 Task: Select the current location as Jekyll Island, Georgia, United States . Now zoom - , and verify the location . Hide zoom slider
Action: Mouse moved to (109, 77)
Screenshot: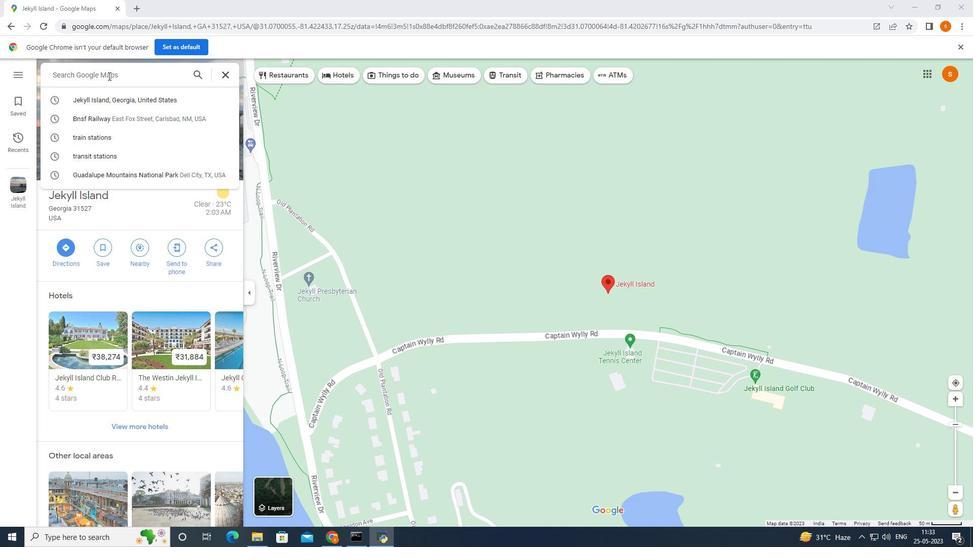 
Action: Mouse pressed left at (109, 77)
Screenshot: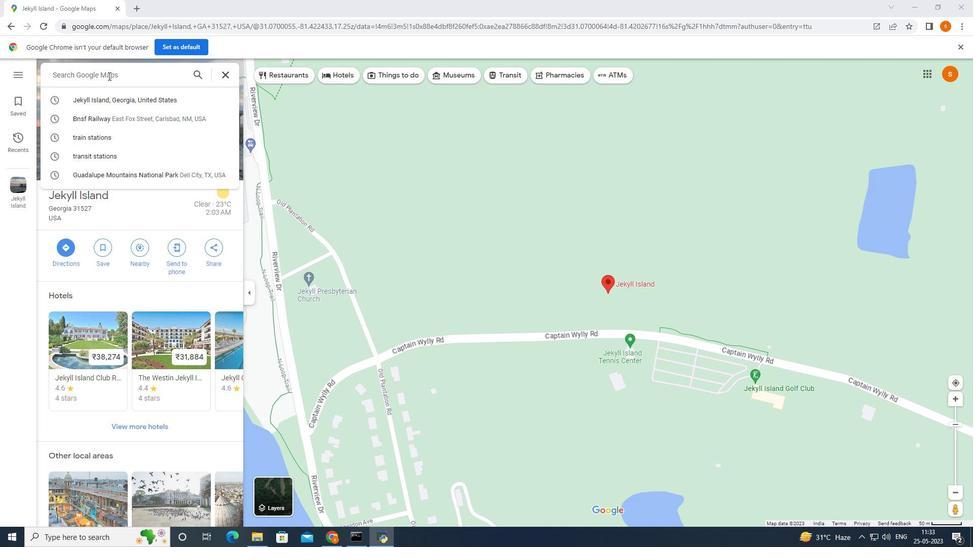 
Action: Mouse moved to (110, 74)
Screenshot: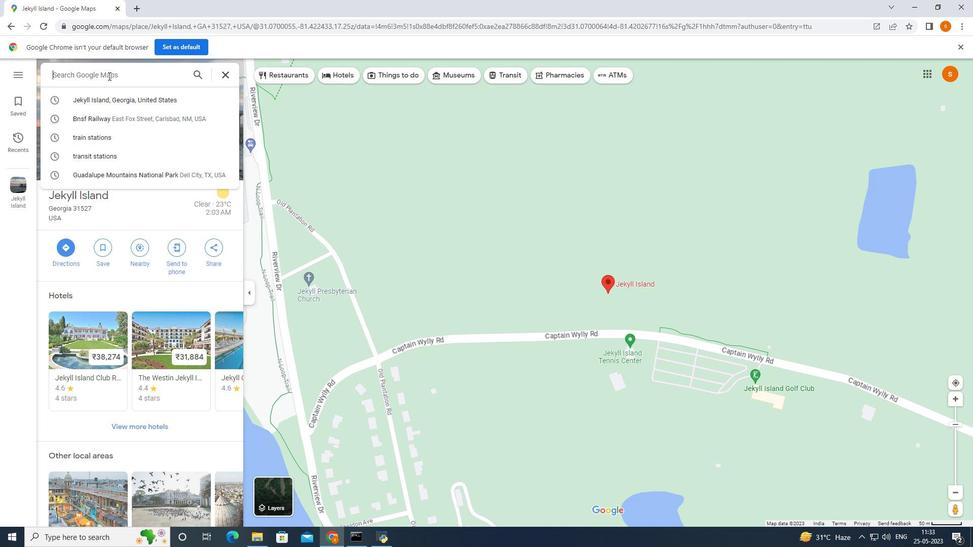 
Action: Key pressed <Key.shift><Key.shift>Jekyll<Key.space>island,<Key.space>gero<Key.backspace><Key.backspace>r<Key.backspace>orgia,<Key.space>united<Key.space>staes<Key.backspace><Key.backspace><Key.backspace>ates<Key.down><Key.enter>
Screenshot: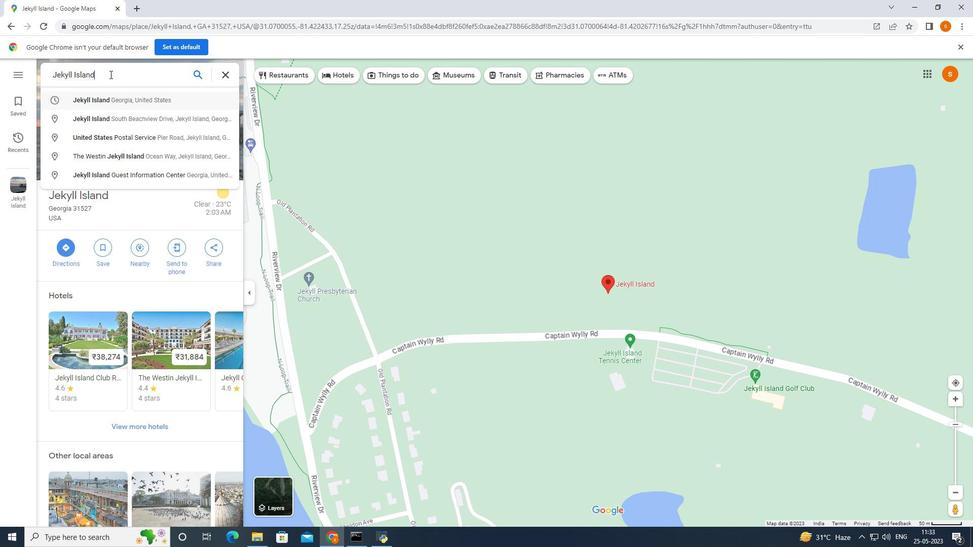 
Action: Mouse moved to (610, 281)
Screenshot: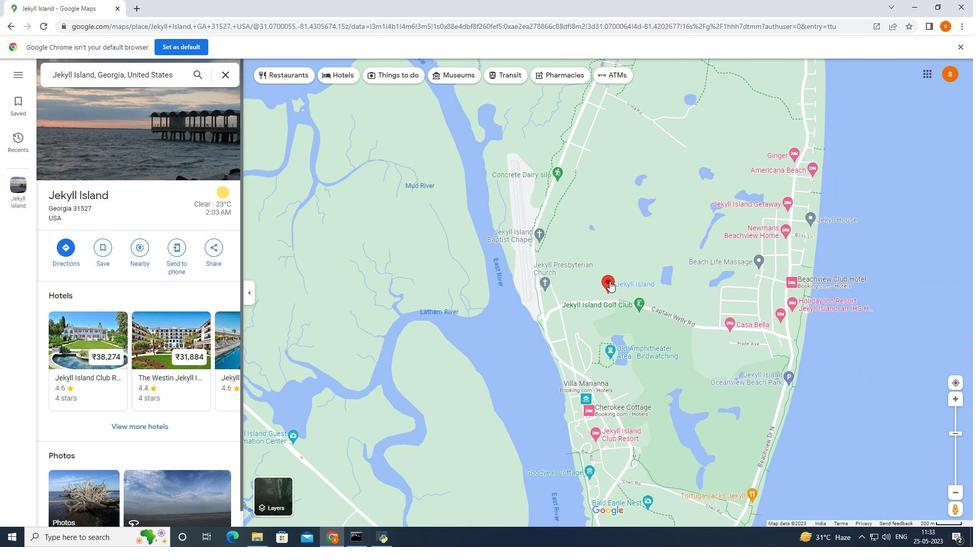 
Action: Mouse pressed left at (610, 281)
Screenshot: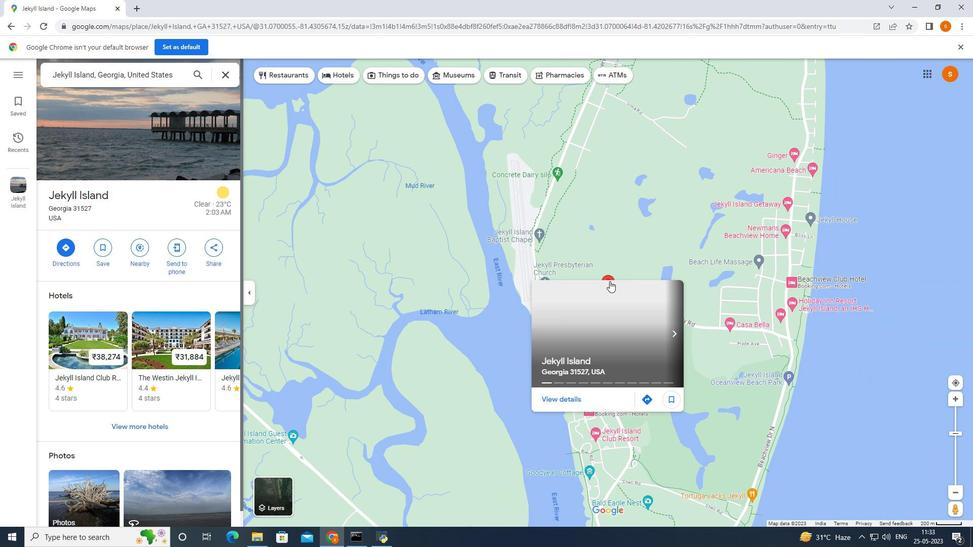 
Action: Mouse moved to (954, 488)
Screenshot: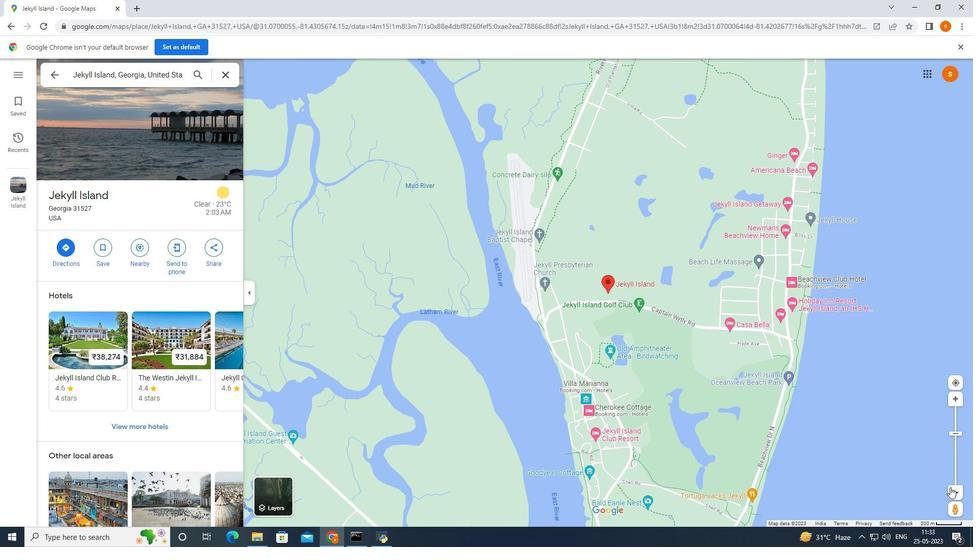 
Action: Mouse pressed left at (954, 488)
Screenshot: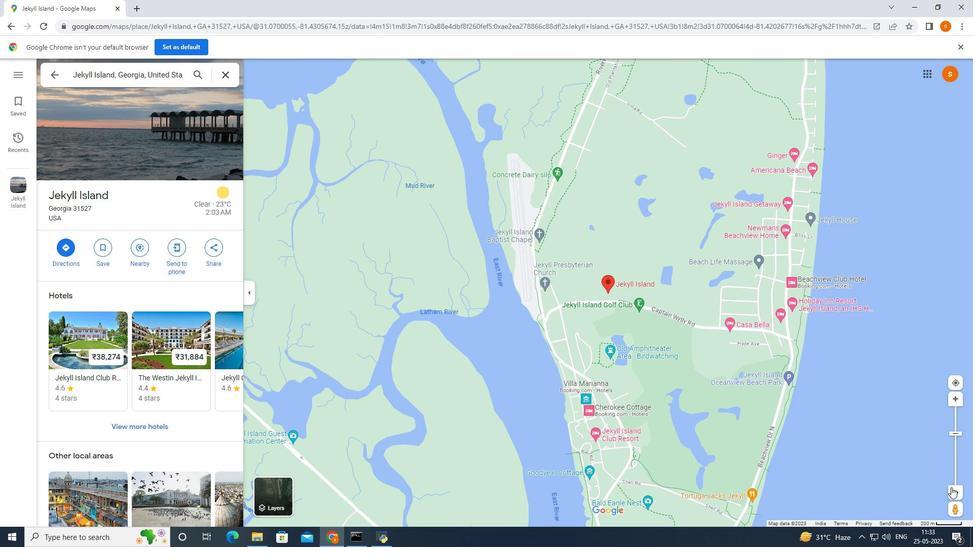 
Action: Mouse moved to (954, 490)
Screenshot: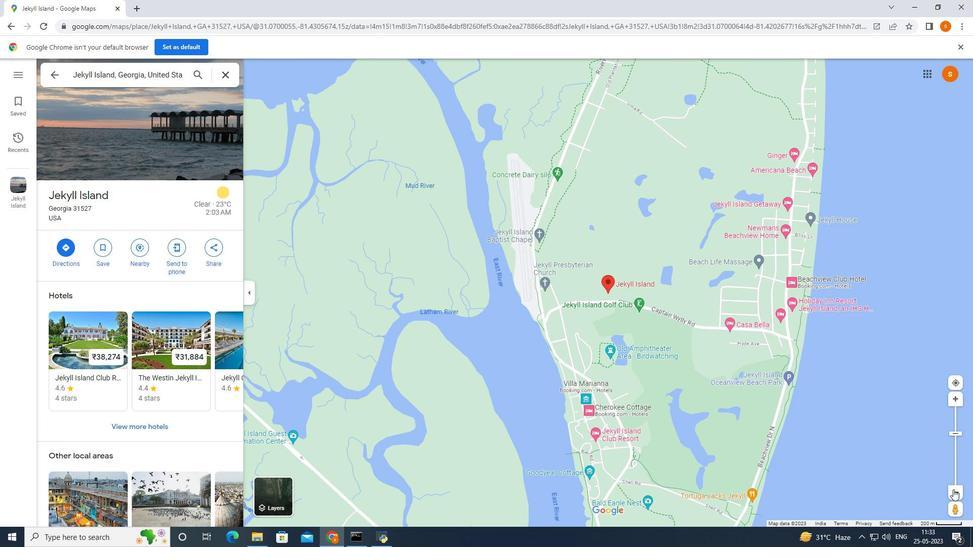 
Action: Mouse pressed left at (954, 490)
Screenshot: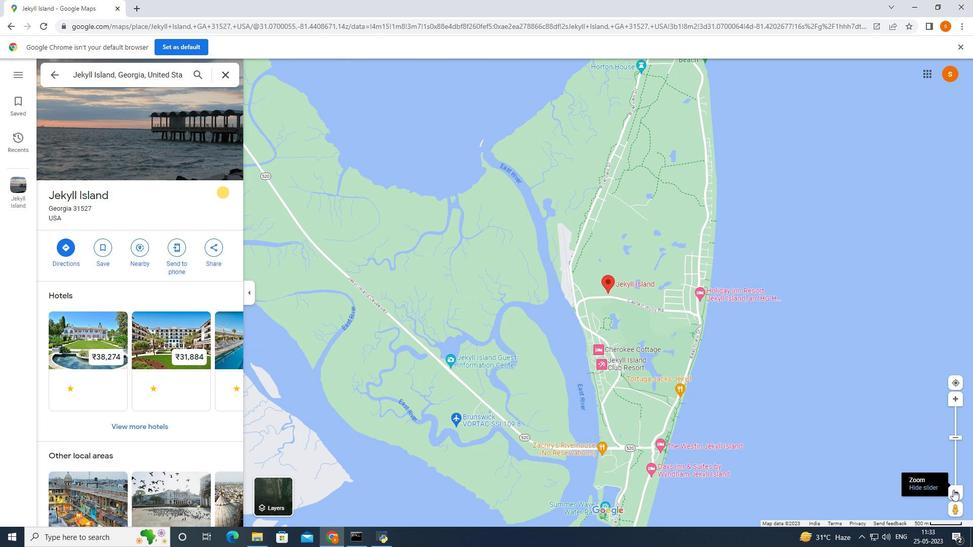 
Action: Mouse moved to (952, 403)
Screenshot: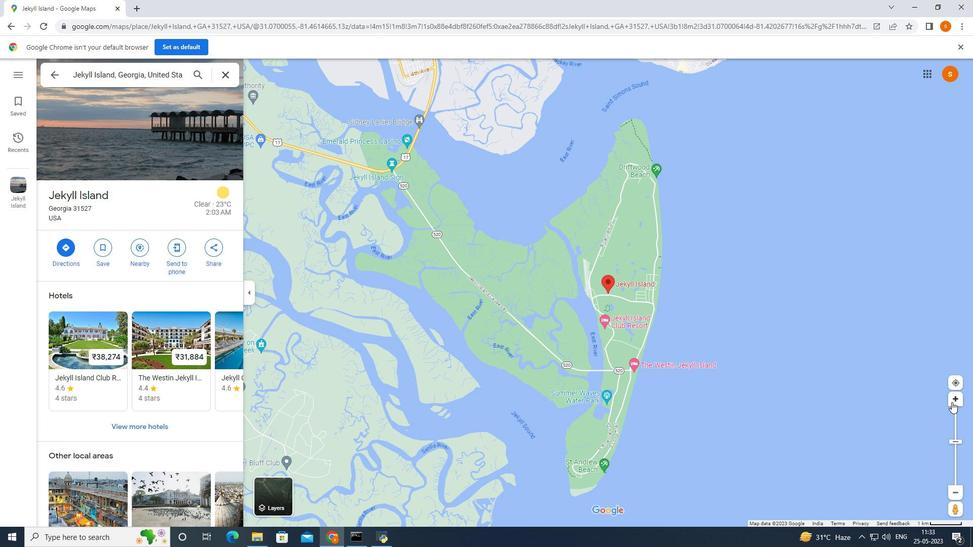 
Action: Mouse pressed left at (952, 403)
Screenshot: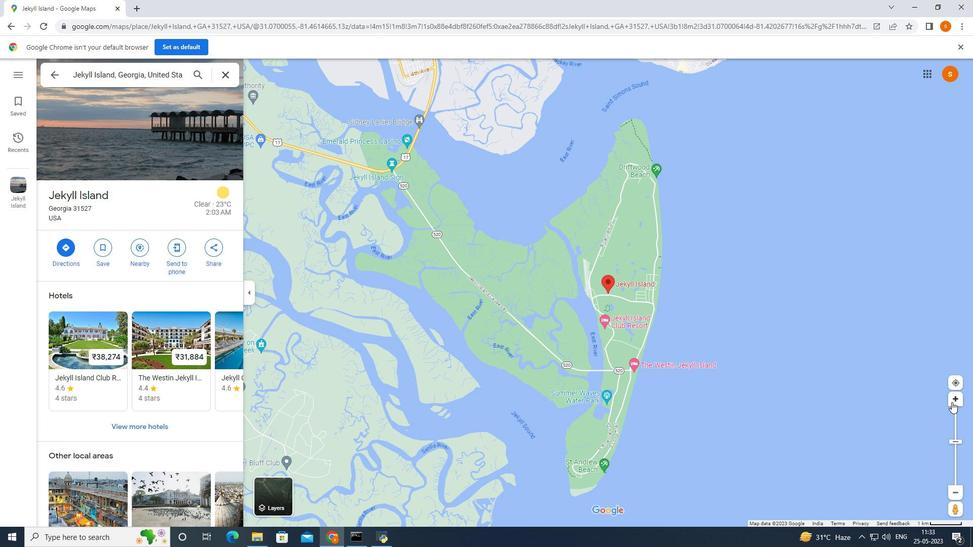 
Action: Mouse moved to (954, 400)
Screenshot: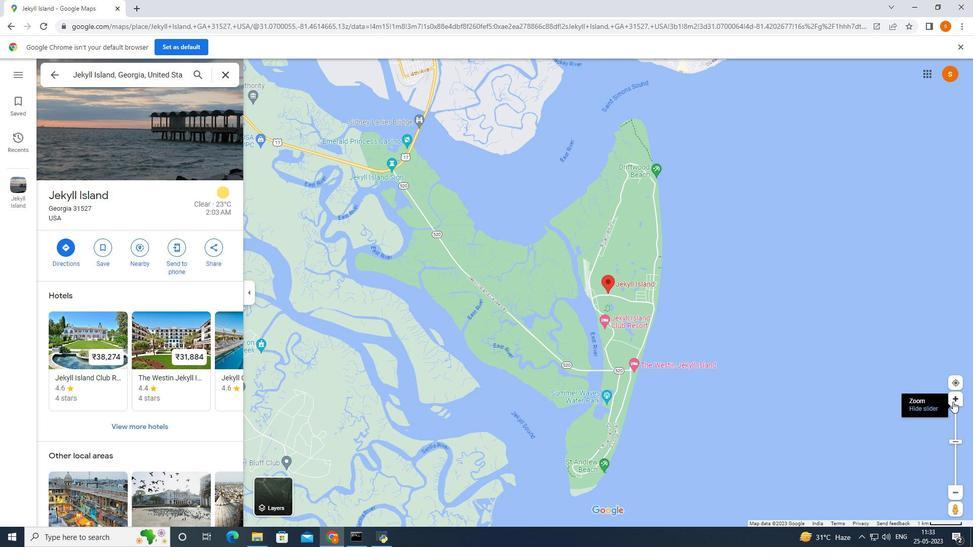 
Action: Mouse pressed left at (954, 400)
Screenshot: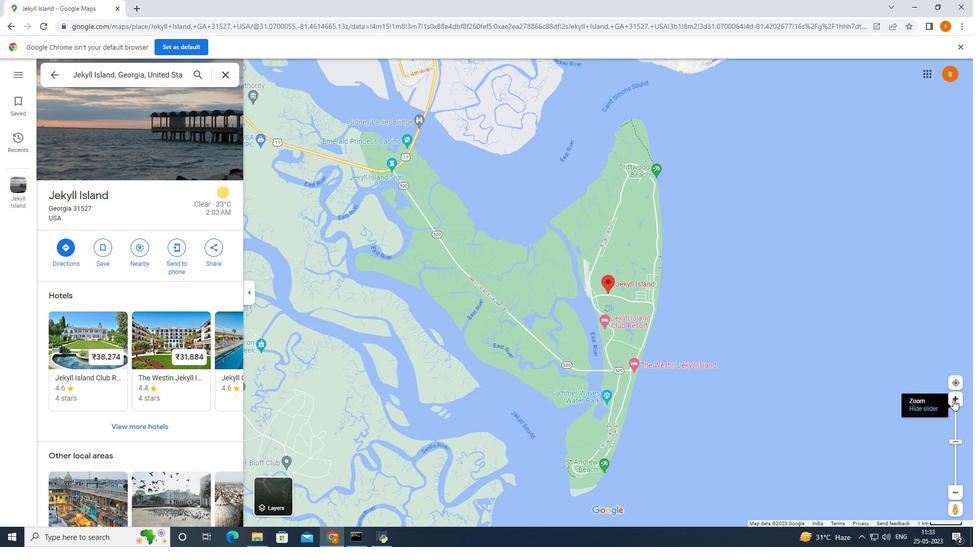 
Action: Mouse pressed left at (954, 400)
Screenshot: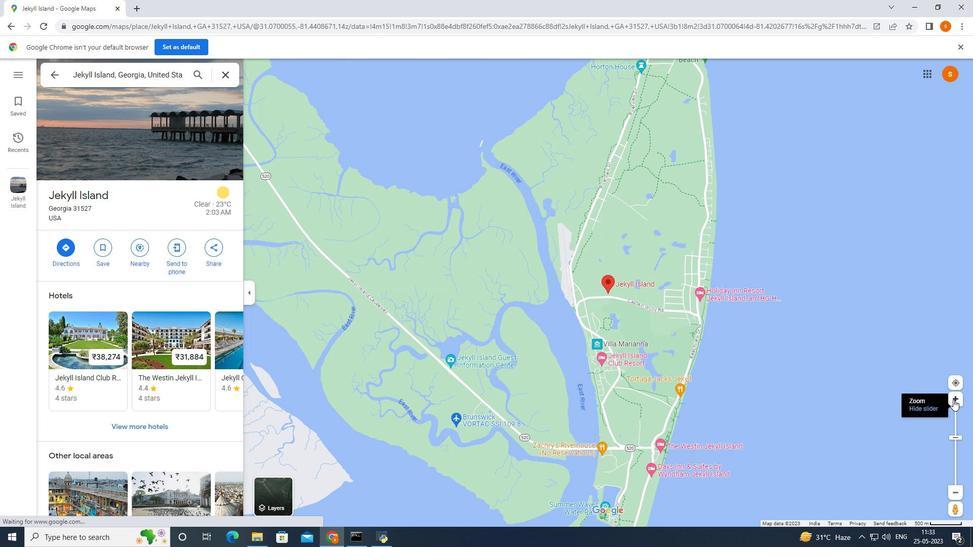 
Action: Mouse moved to (929, 406)
Screenshot: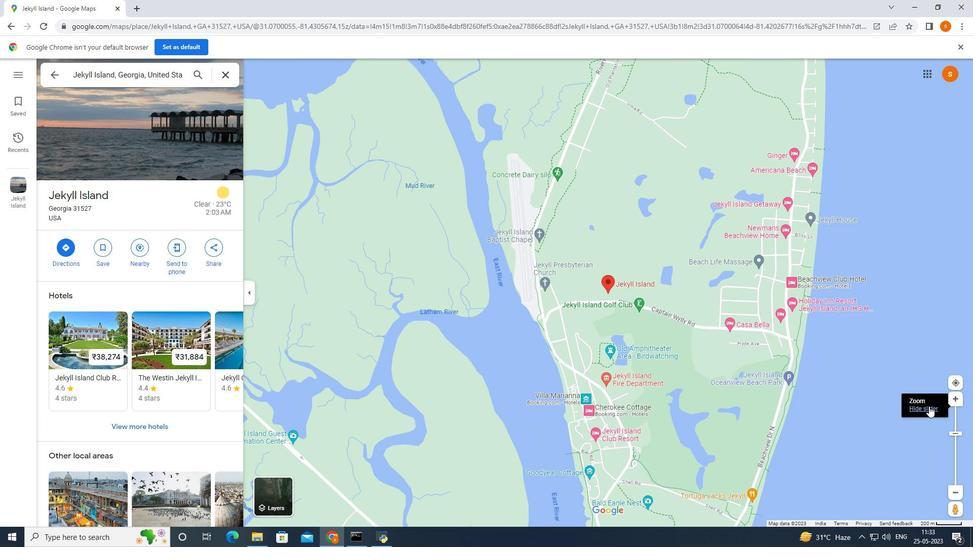
Action: Mouse pressed left at (929, 406)
Screenshot: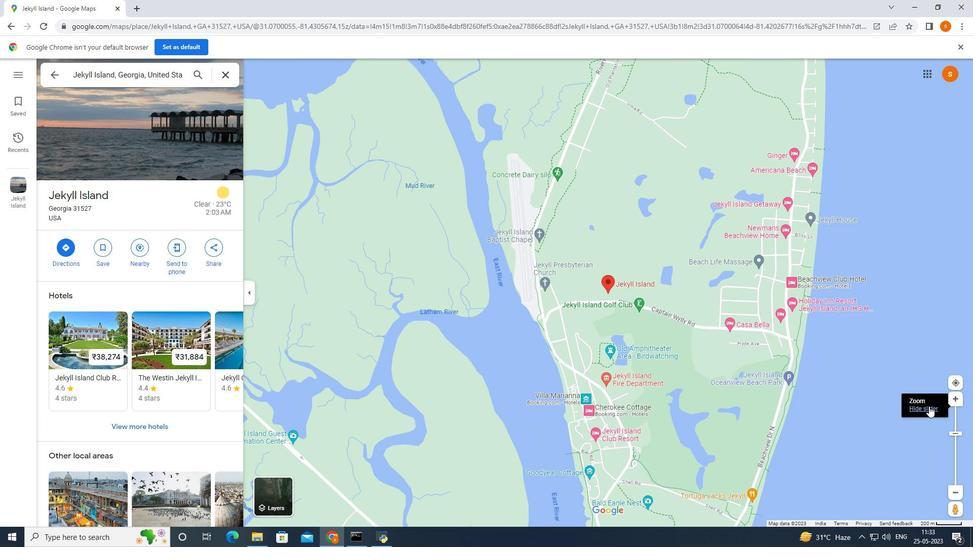 
Action: Mouse moved to (619, 208)
Screenshot: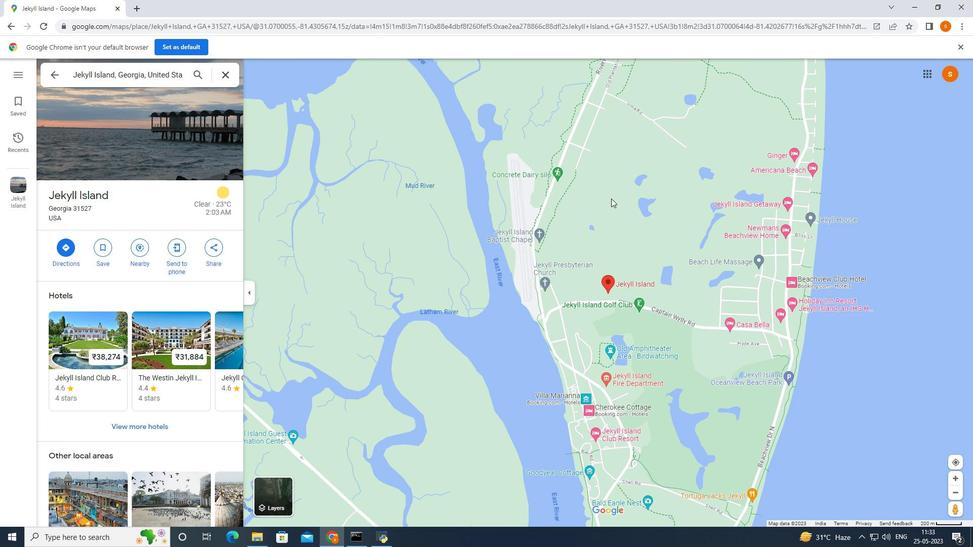 
Action: Mouse pressed left at (619, 208)
Screenshot: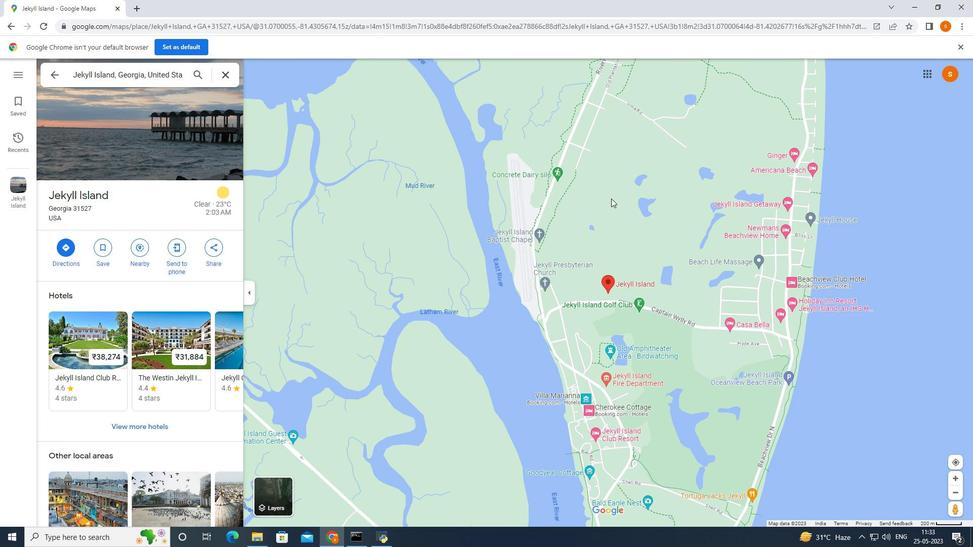
Action: Mouse moved to (616, 208)
Screenshot: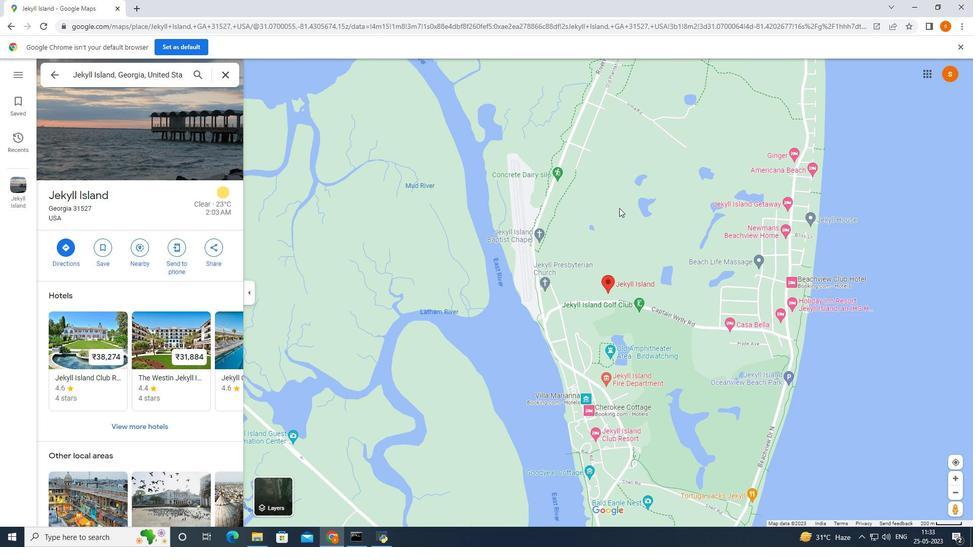 
